 Task: Invite Team Member Softage.1@softage.net to Workspace Audio Editing Software. Invite Team Member Softage.2@softage.net to Workspace Audio Editing Software. Invite Team Member Softage.3@softage.net to Workspace Audio Editing Software. Invite Team Member Softage.4@softage.net to Workspace Audio Editing Software
Action: Mouse moved to (1029, 165)
Screenshot: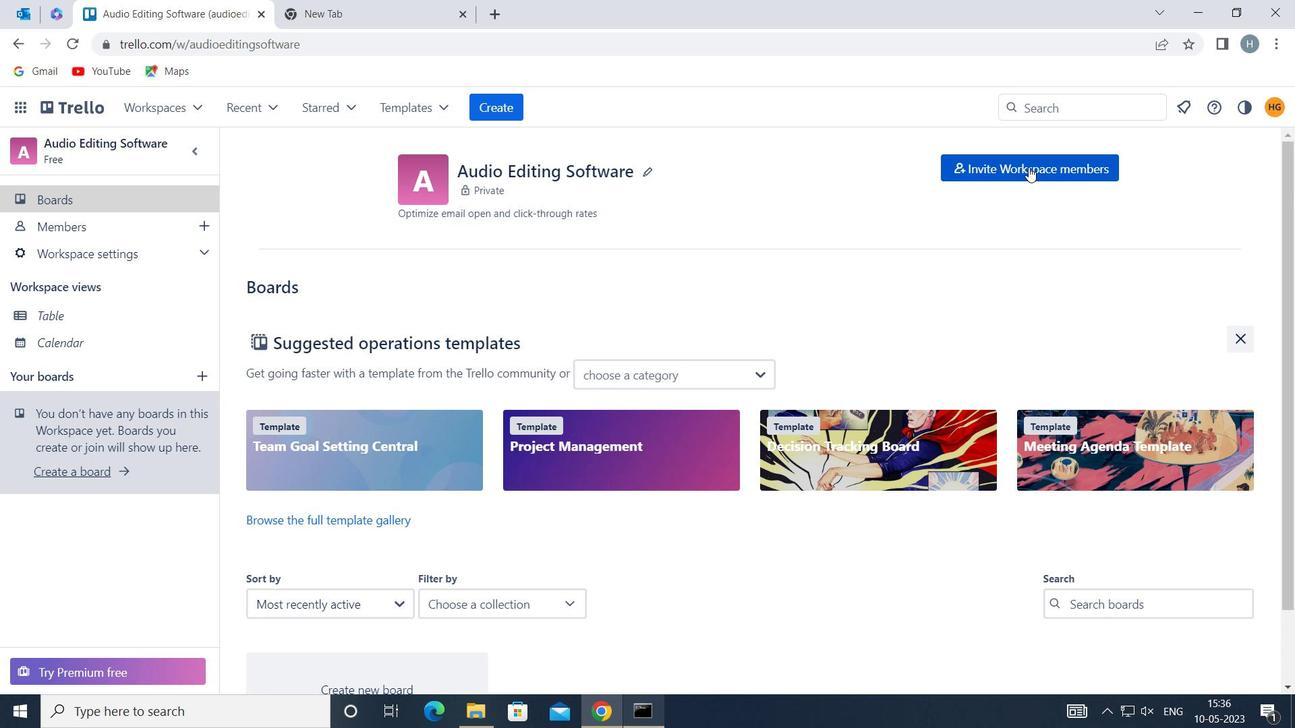 
Action: Mouse pressed left at (1029, 165)
Screenshot: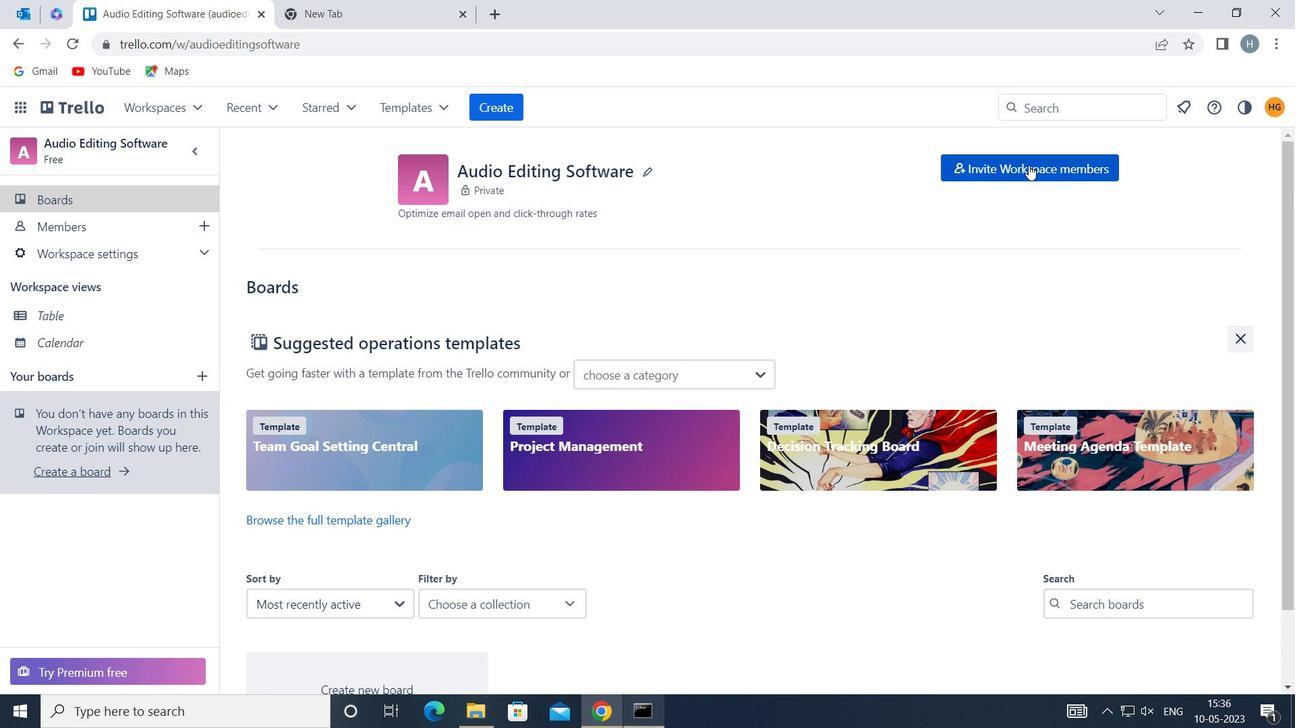 
Action: Mouse moved to (695, 384)
Screenshot: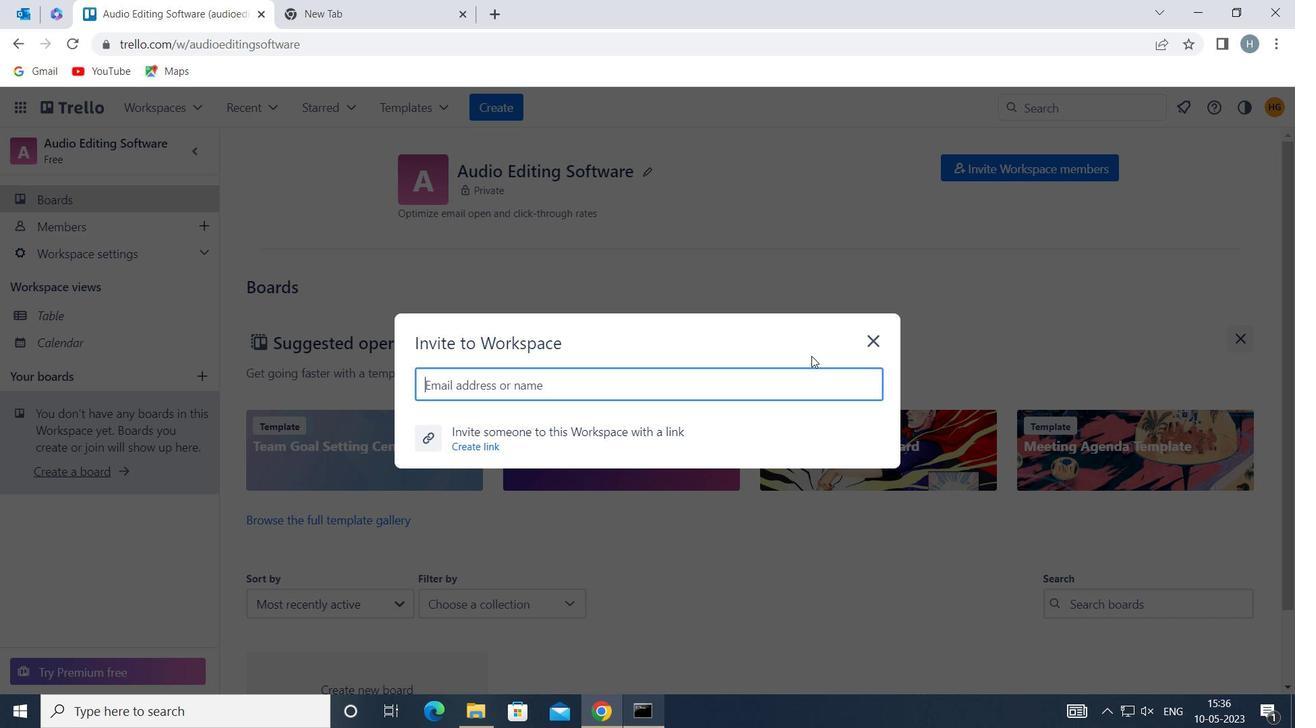 
Action: Mouse pressed left at (695, 384)
Screenshot: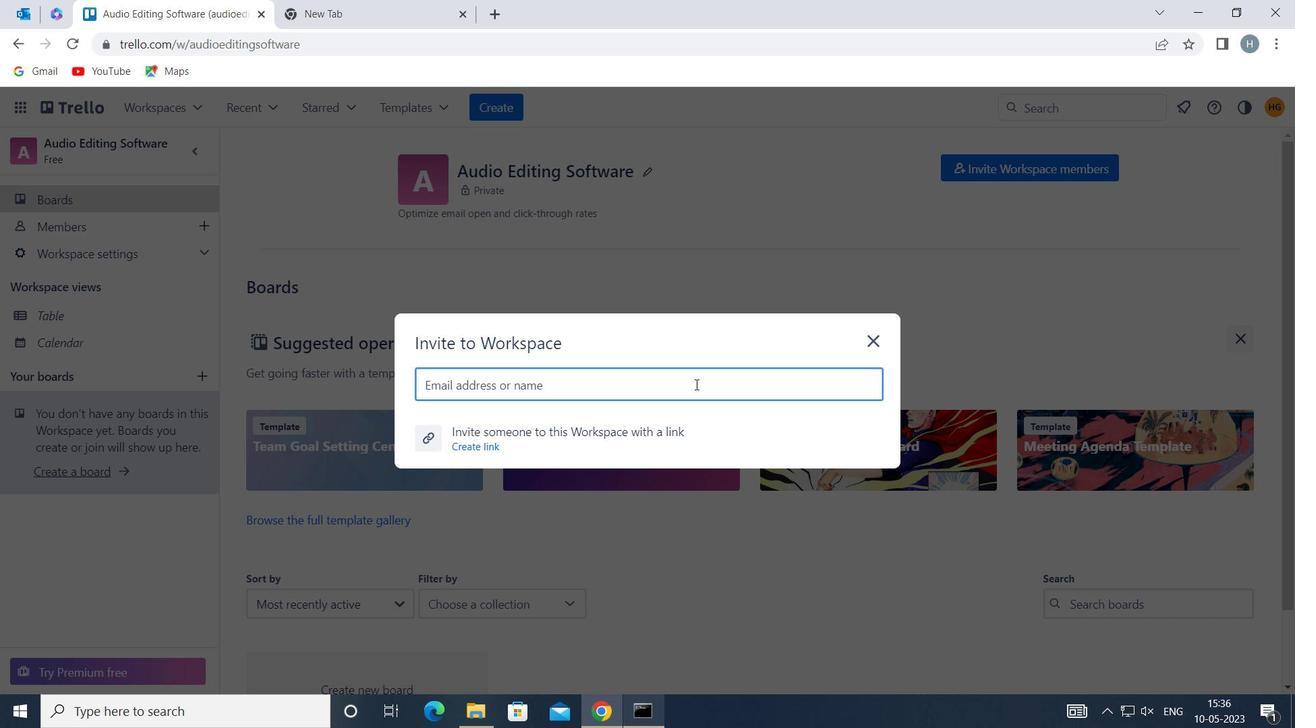 
Action: Mouse moved to (693, 379)
Screenshot: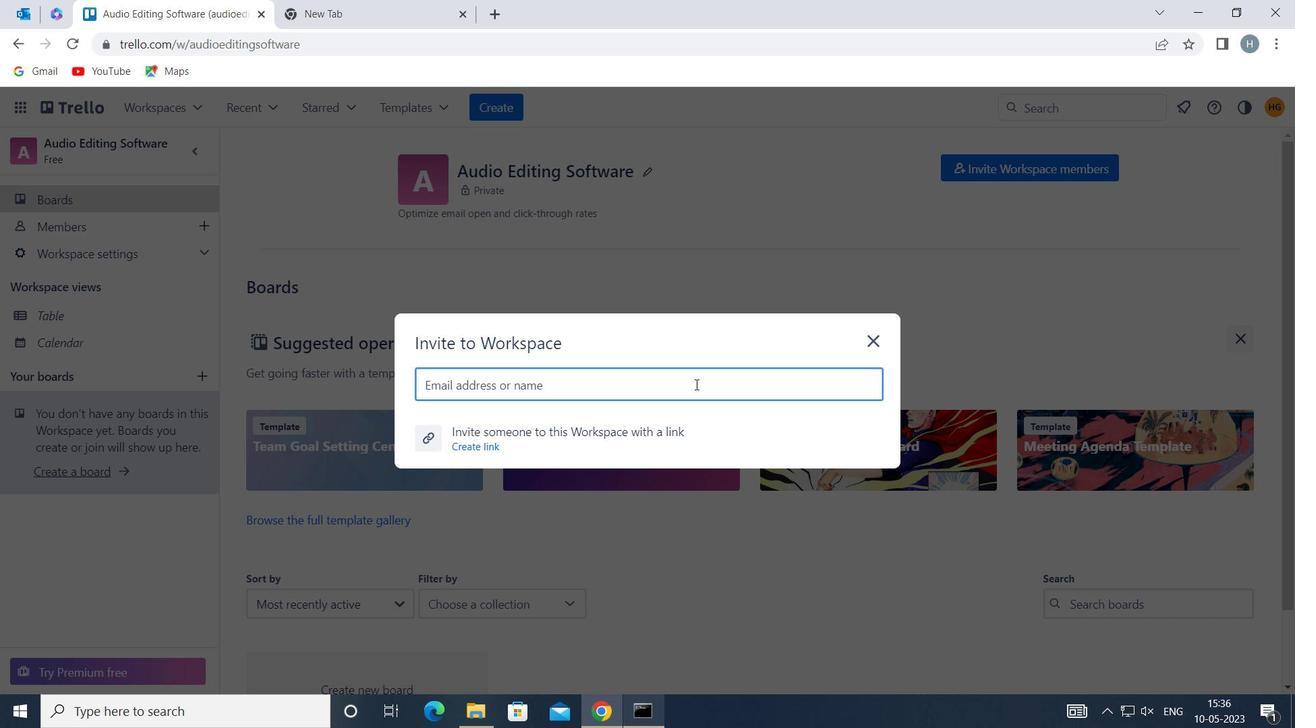 
Action: Key pressed softage.1<Key.shift>@SOFTAGE.NET
Screenshot: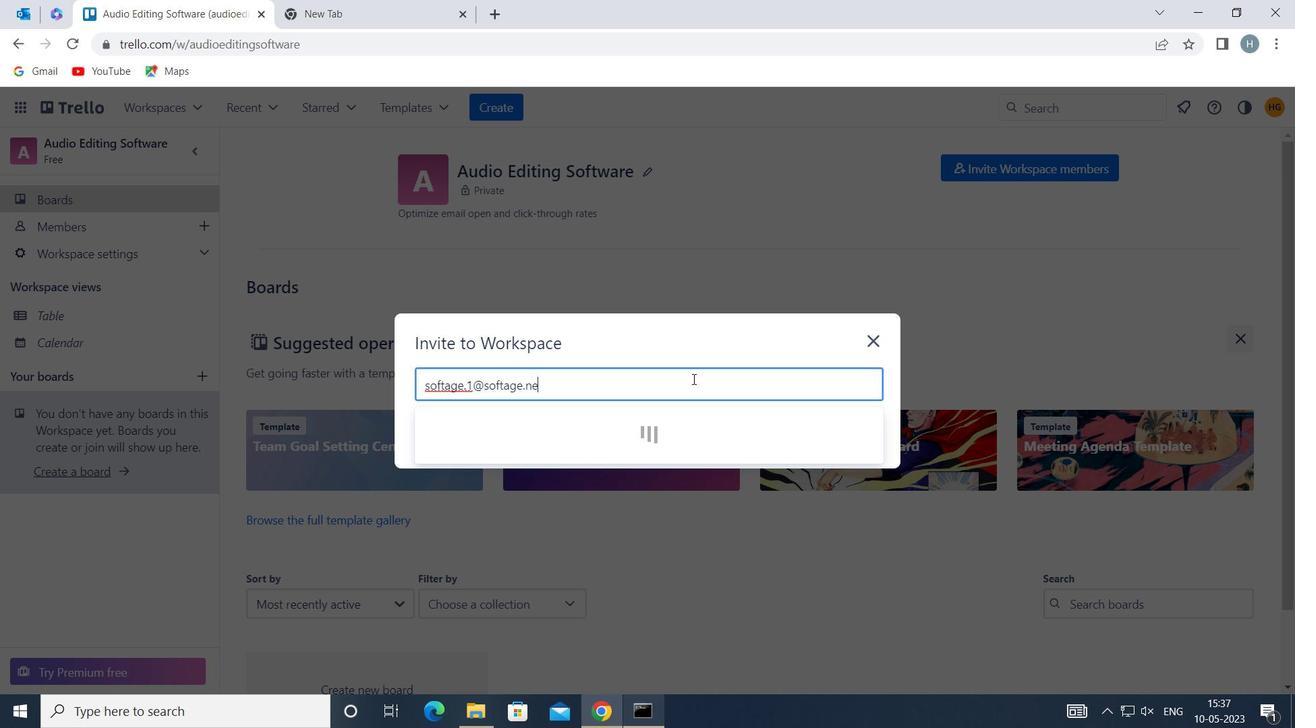 
Action: Mouse moved to (622, 431)
Screenshot: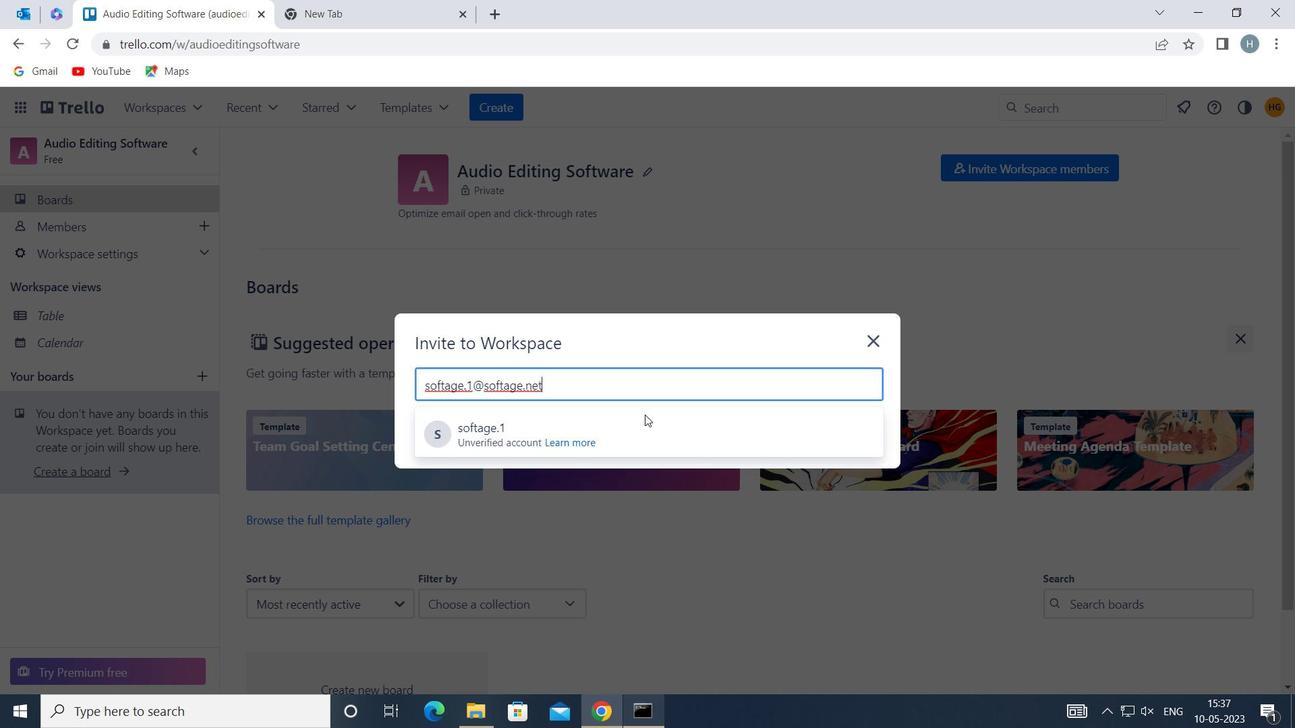 
Action: Mouse pressed left at (622, 431)
Screenshot: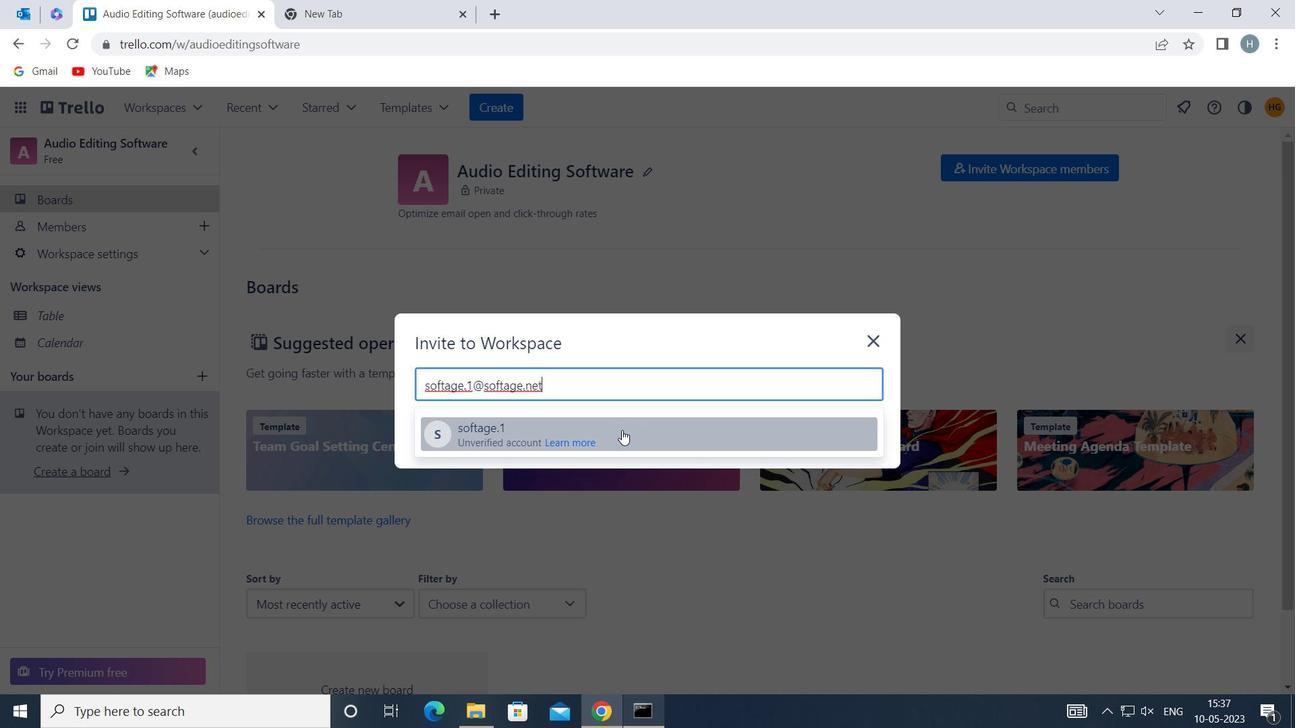 
Action: Mouse moved to (601, 344)
Screenshot: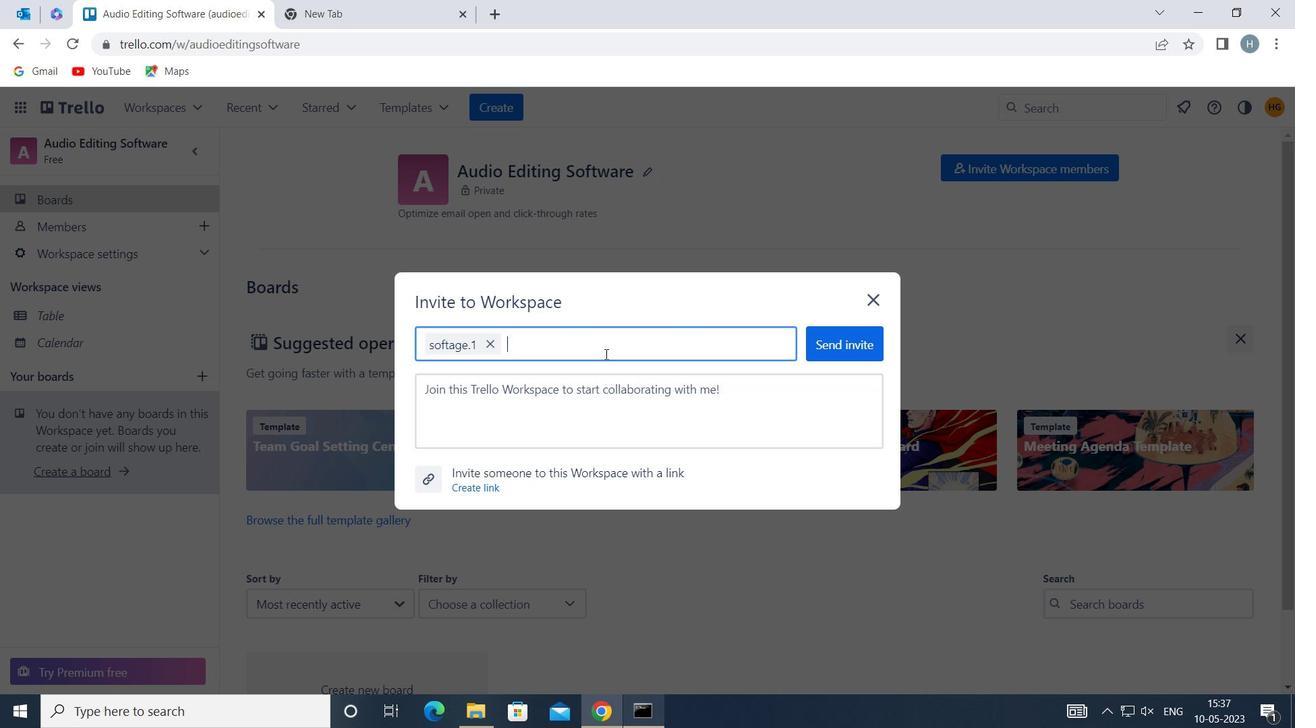 
Action: Key pressed SOFTAGE.2<Key.shift>@SOFTAGE.NET
Screenshot: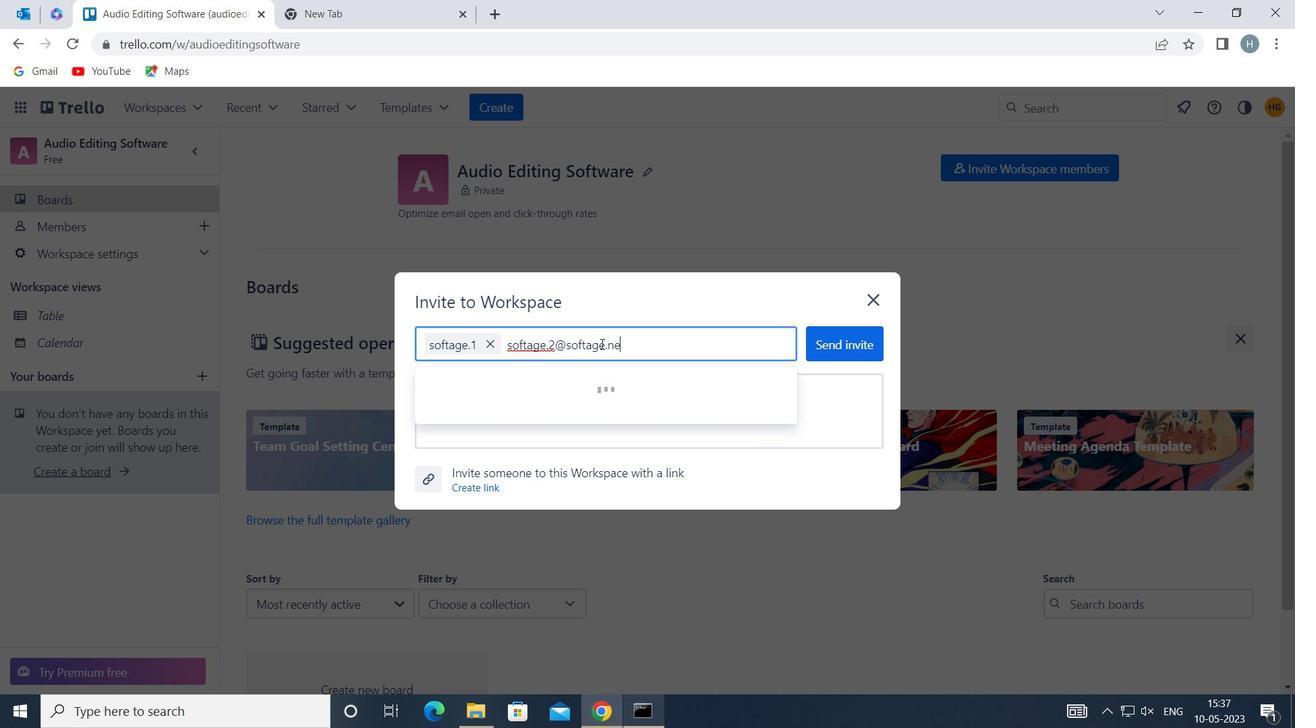 
Action: Mouse moved to (571, 392)
Screenshot: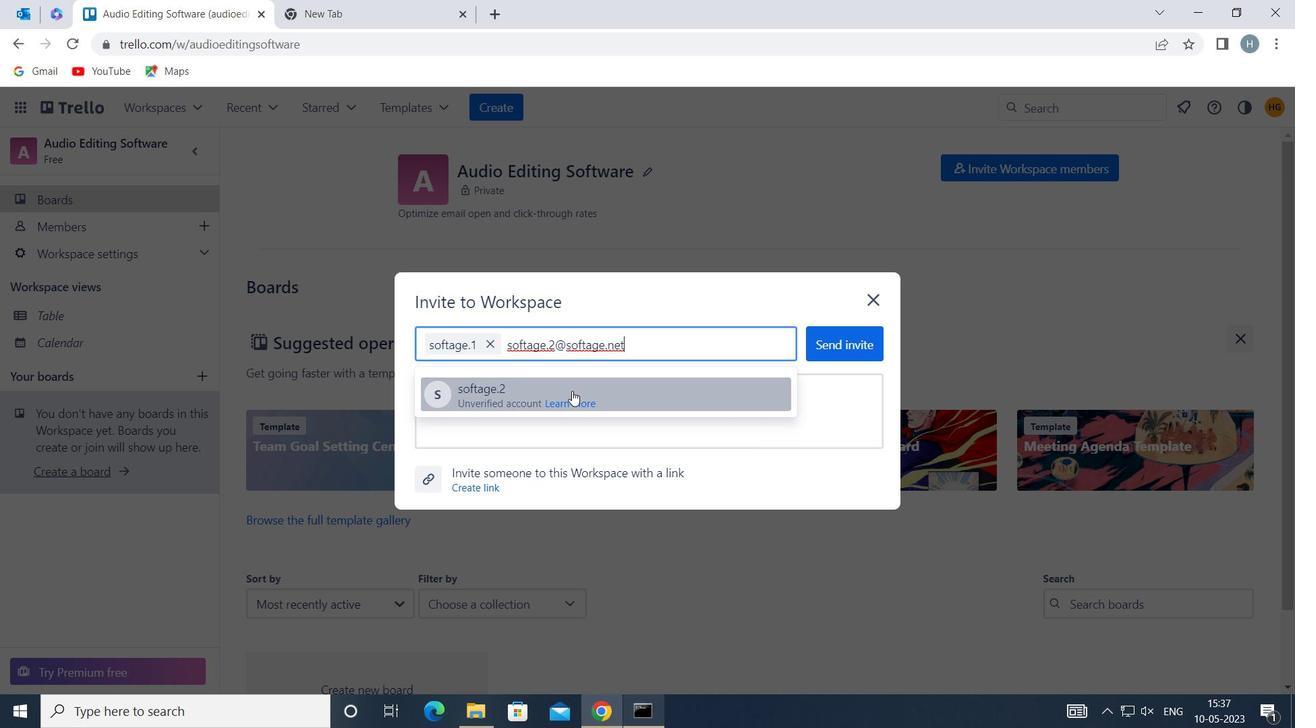 
Action: Mouse pressed left at (571, 392)
Screenshot: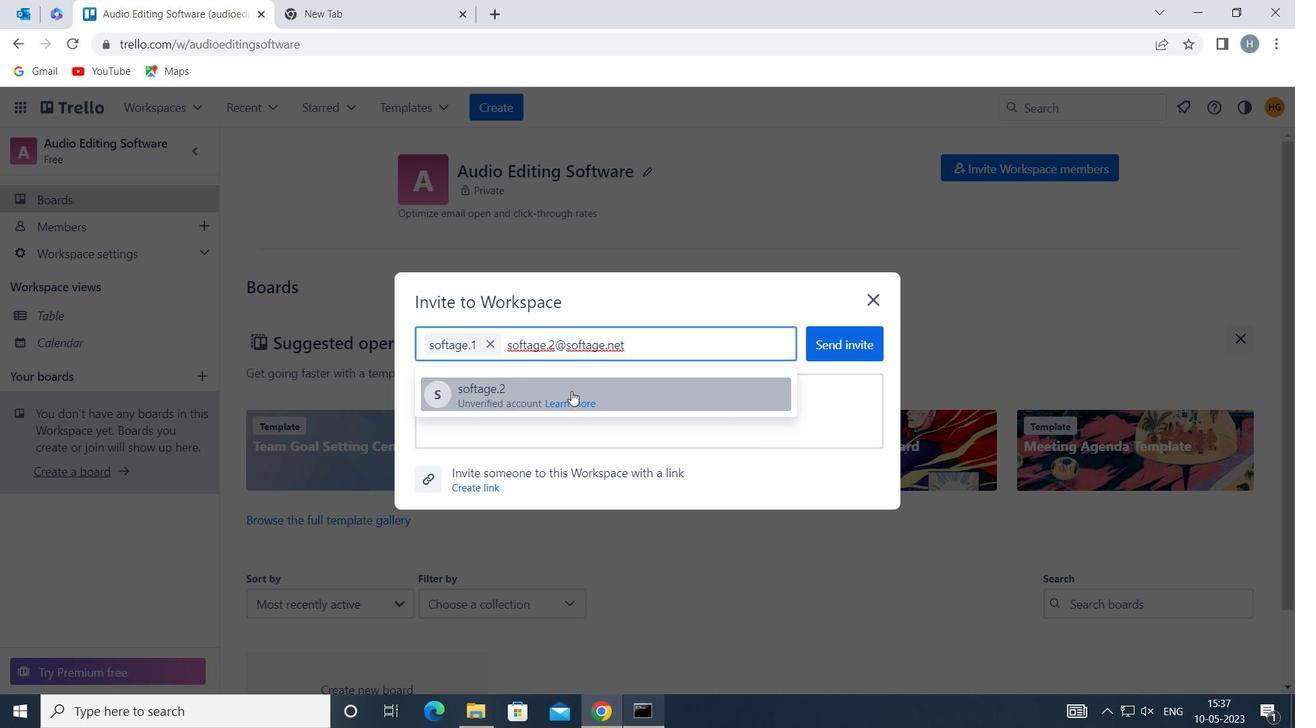 
Action: Mouse moved to (632, 342)
Screenshot: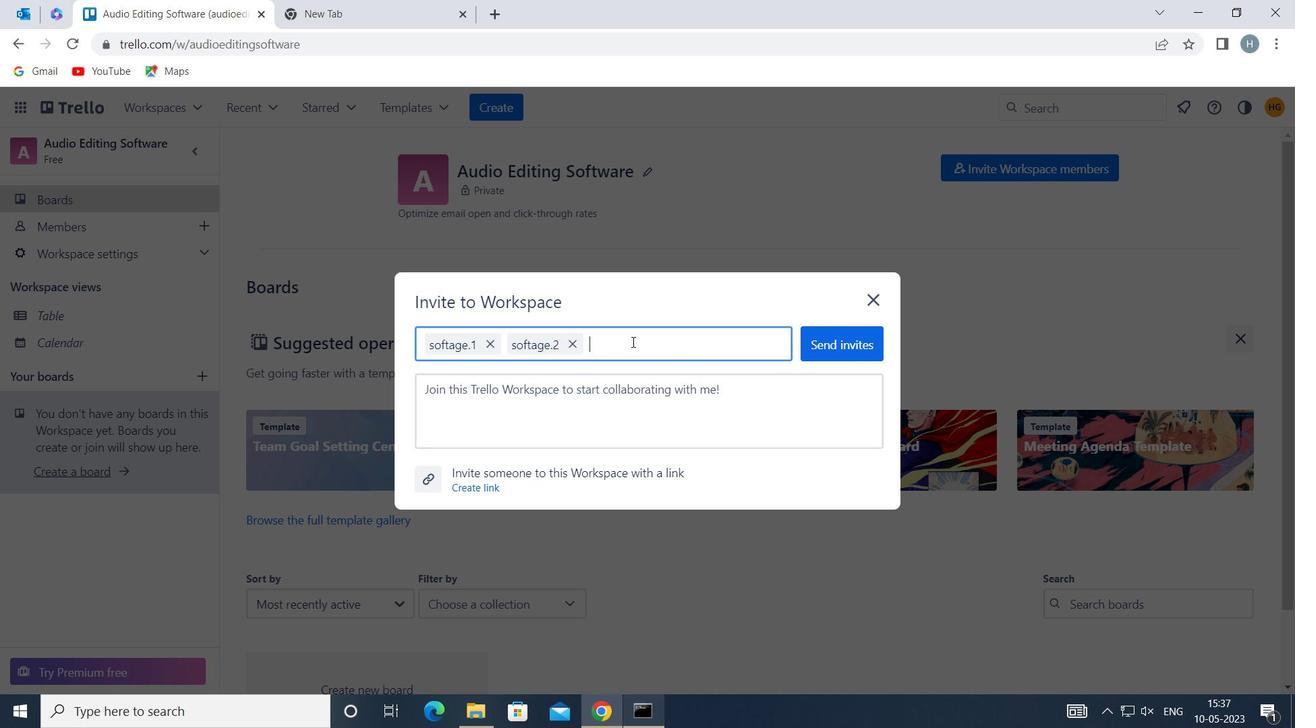 
Action: Key pressed SOFTAGE.3<Key.shift>@SOFTAGE.NET
Screenshot: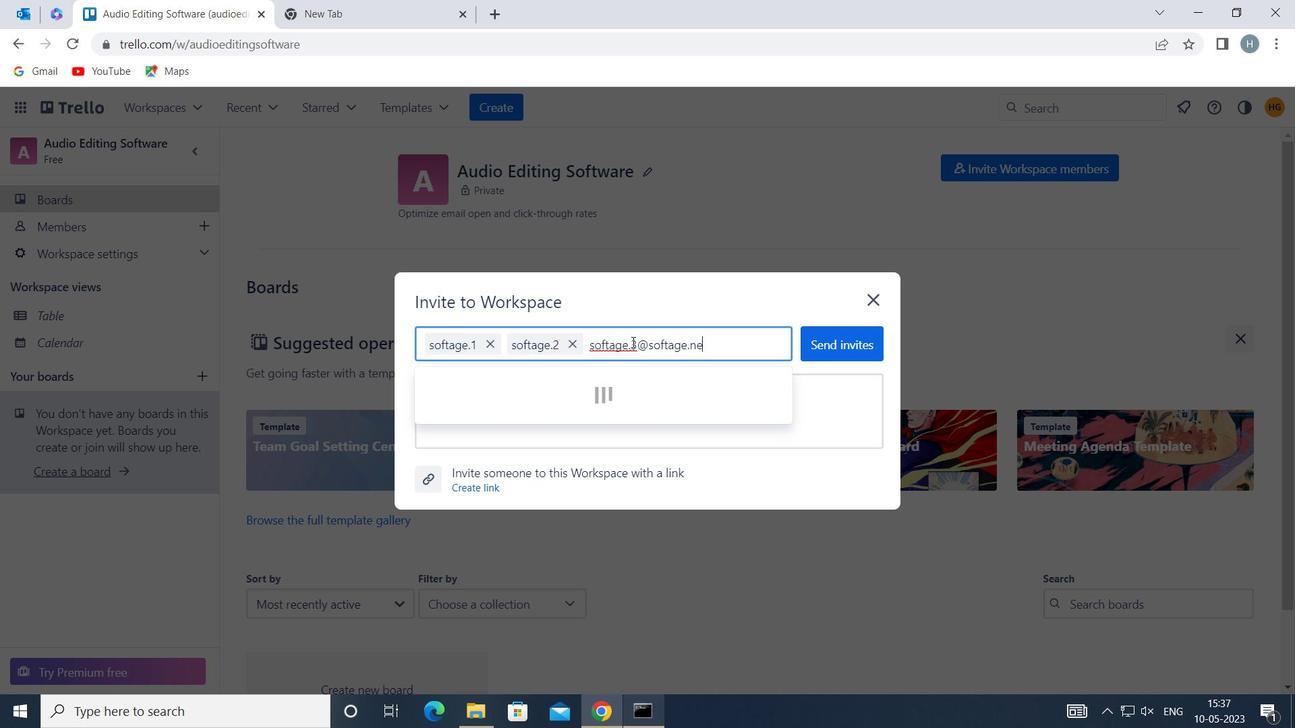 
Action: Mouse moved to (630, 383)
Screenshot: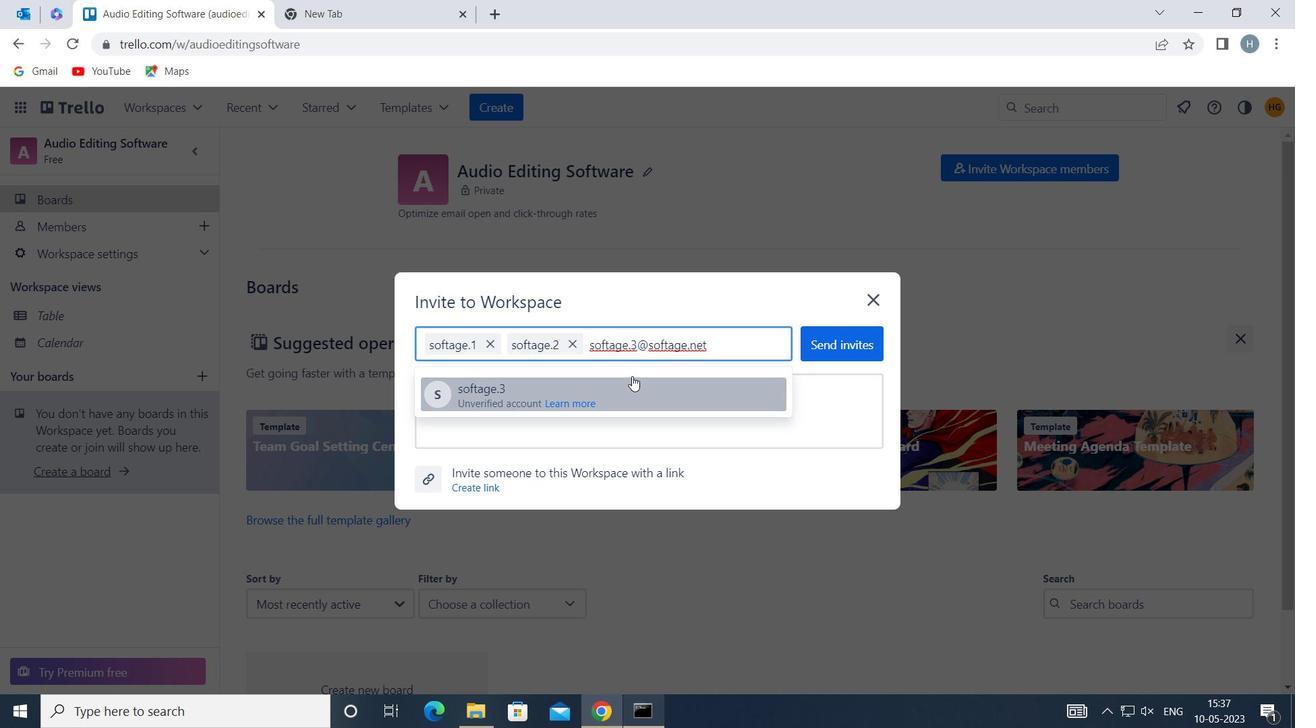 
Action: Mouse pressed left at (630, 383)
Screenshot: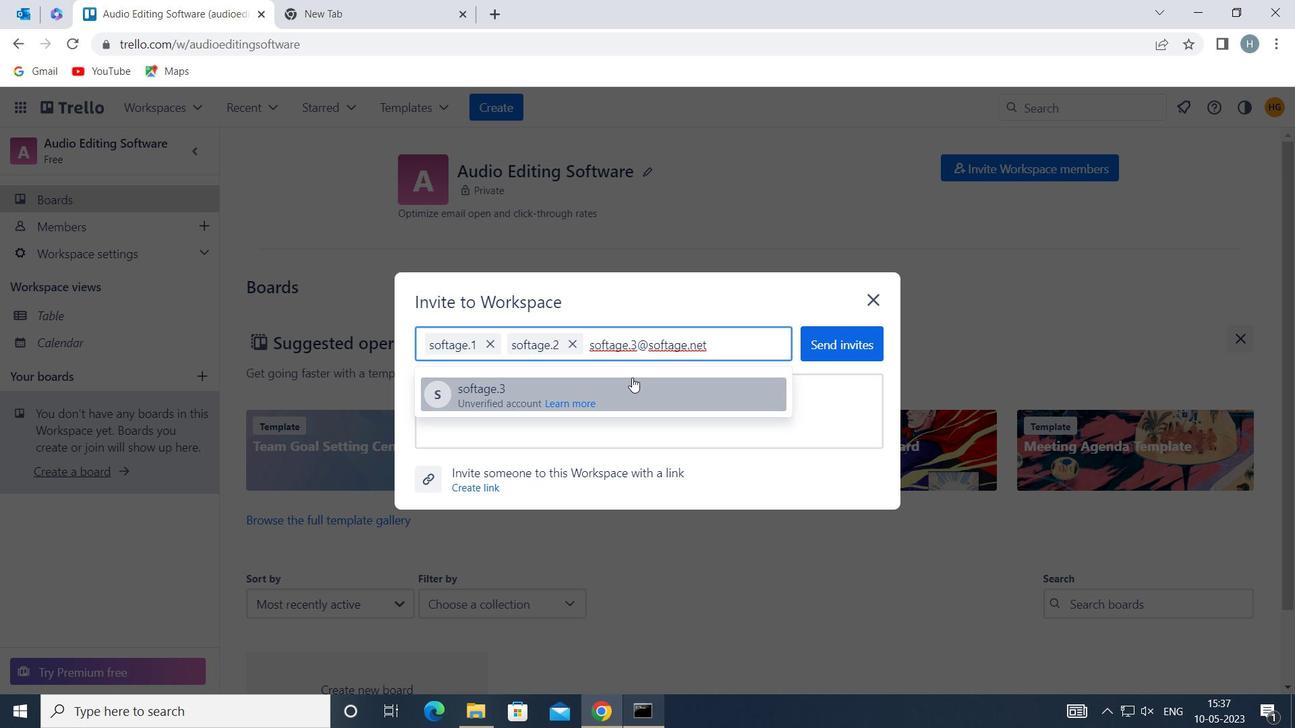 
Action: Mouse moved to (668, 354)
Screenshot: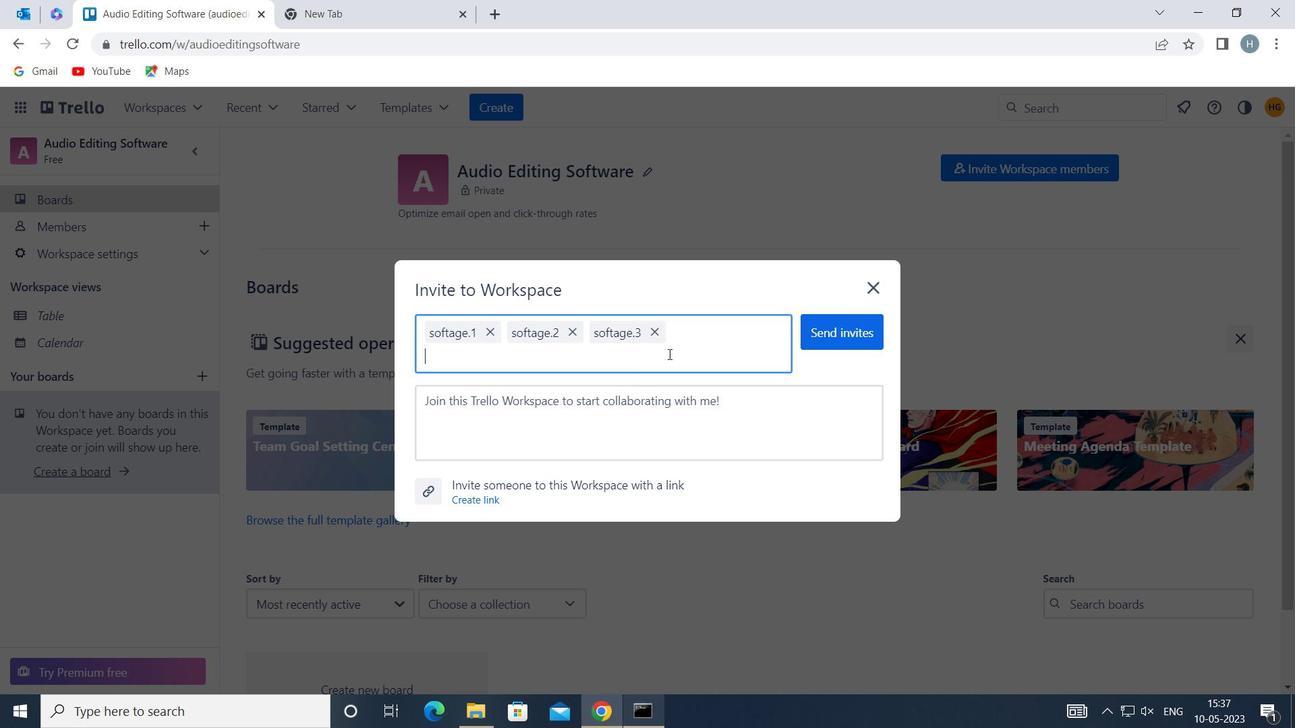 
Action: Key pressed SOFTAGE.4<Key.shift>@SOFTAGE.NET
Screenshot: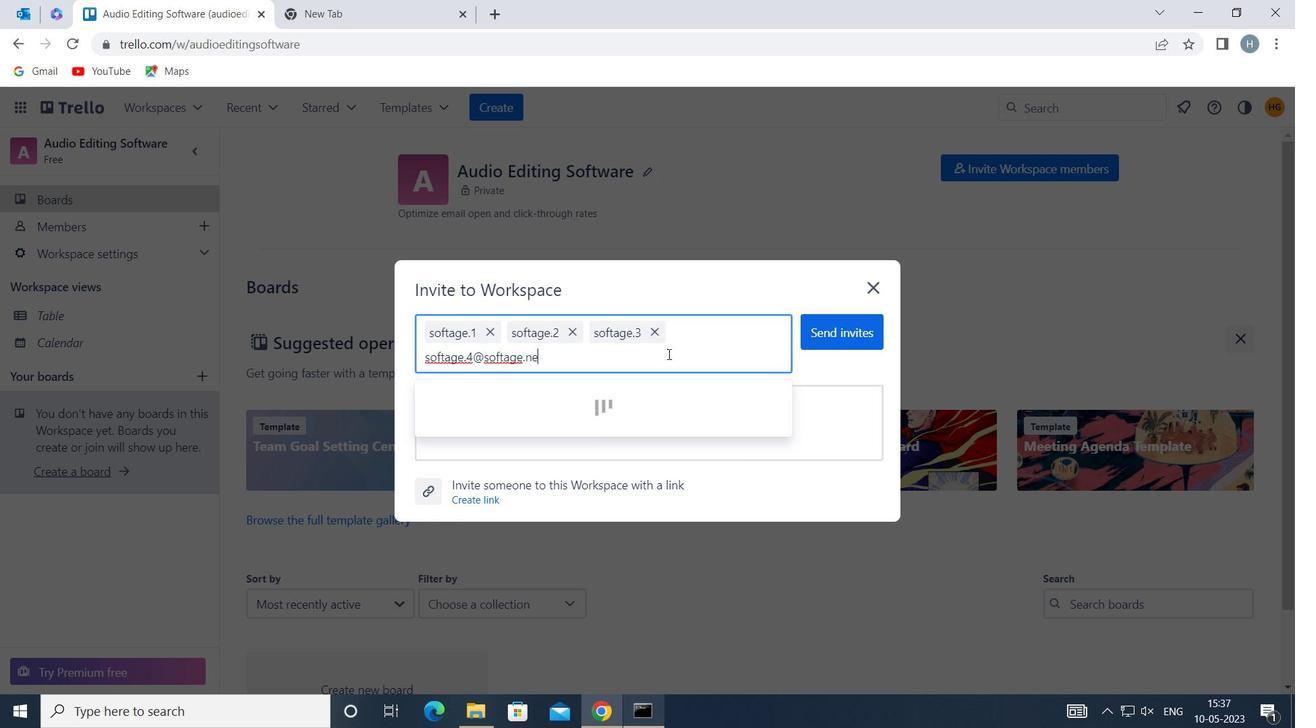 
Action: Mouse moved to (600, 396)
Screenshot: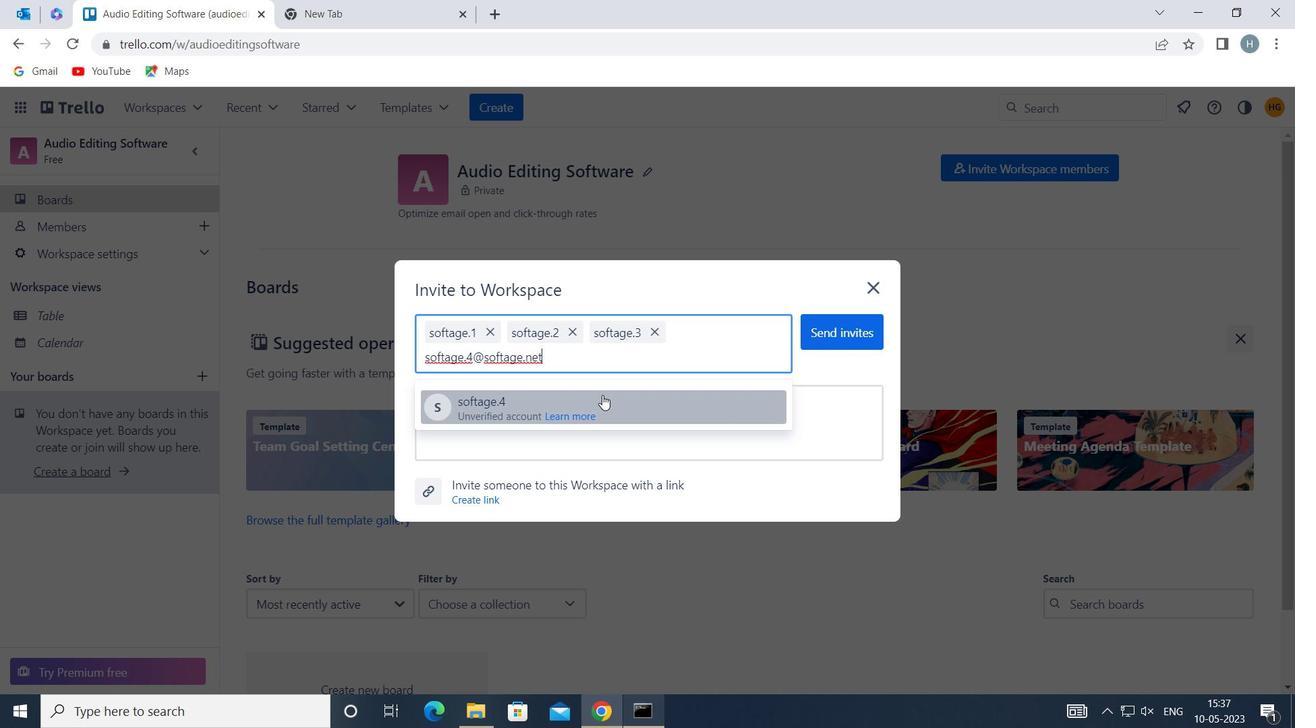 
Action: Mouse pressed left at (600, 396)
Screenshot: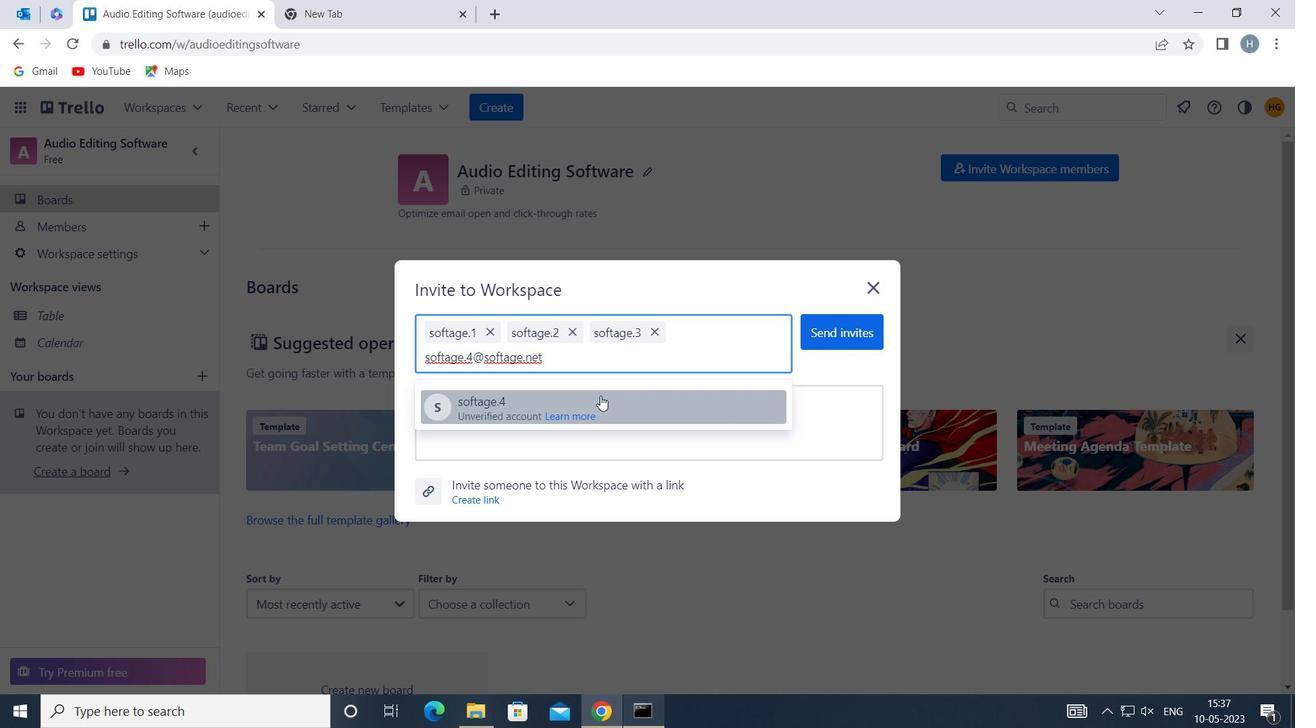 
Action: Mouse moved to (839, 332)
Screenshot: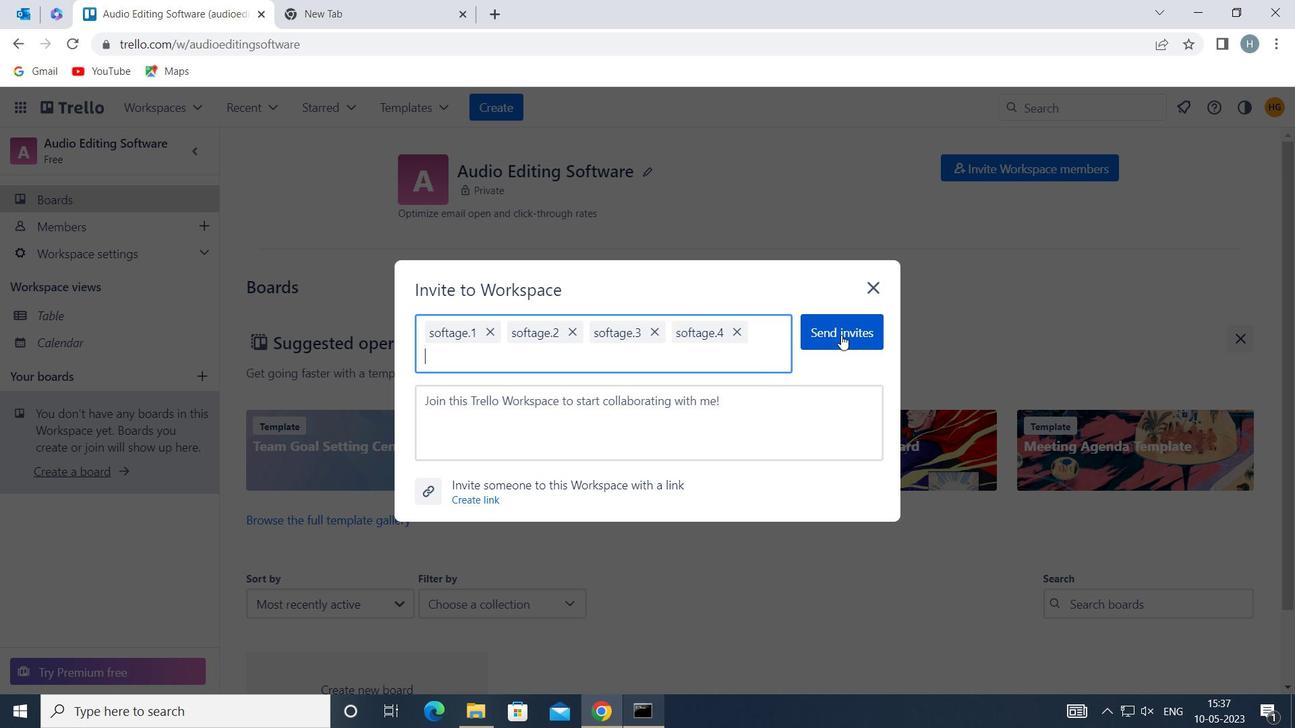 
Action: Mouse pressed left at (839, 332)
Screenshot: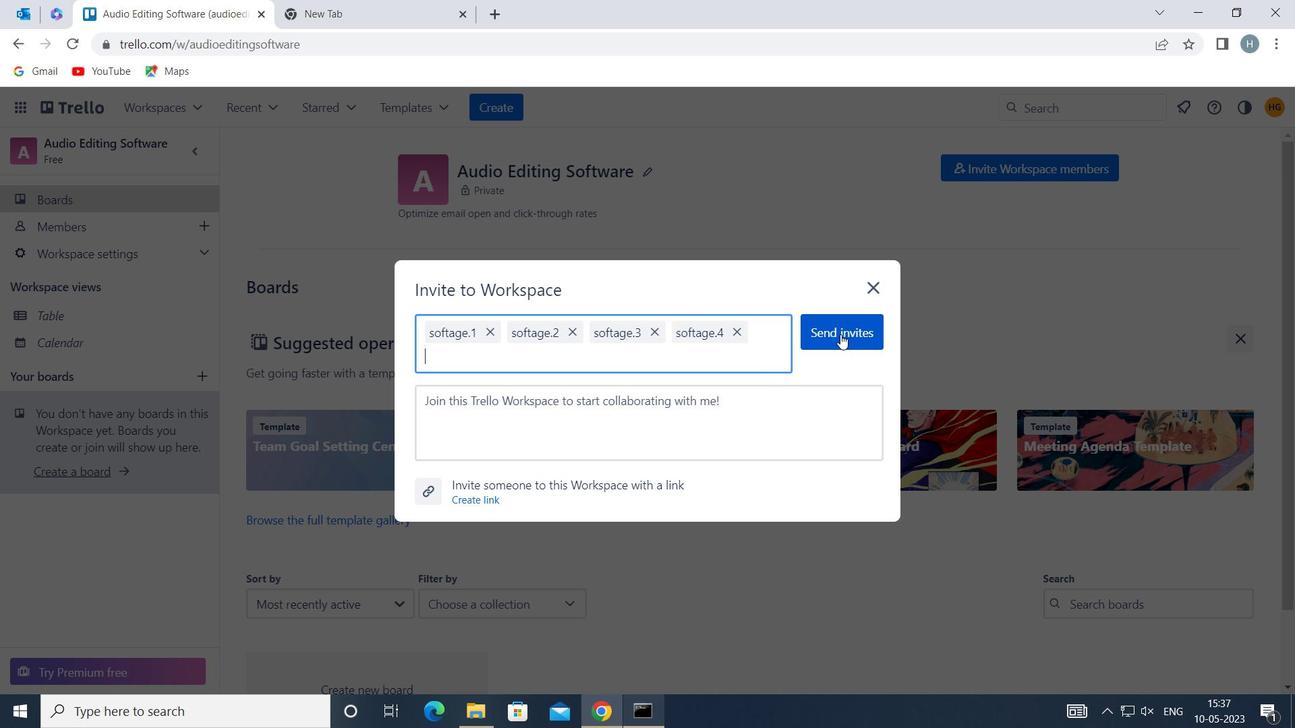 
Action: Mouse moved to (748, 257)
Screenshot: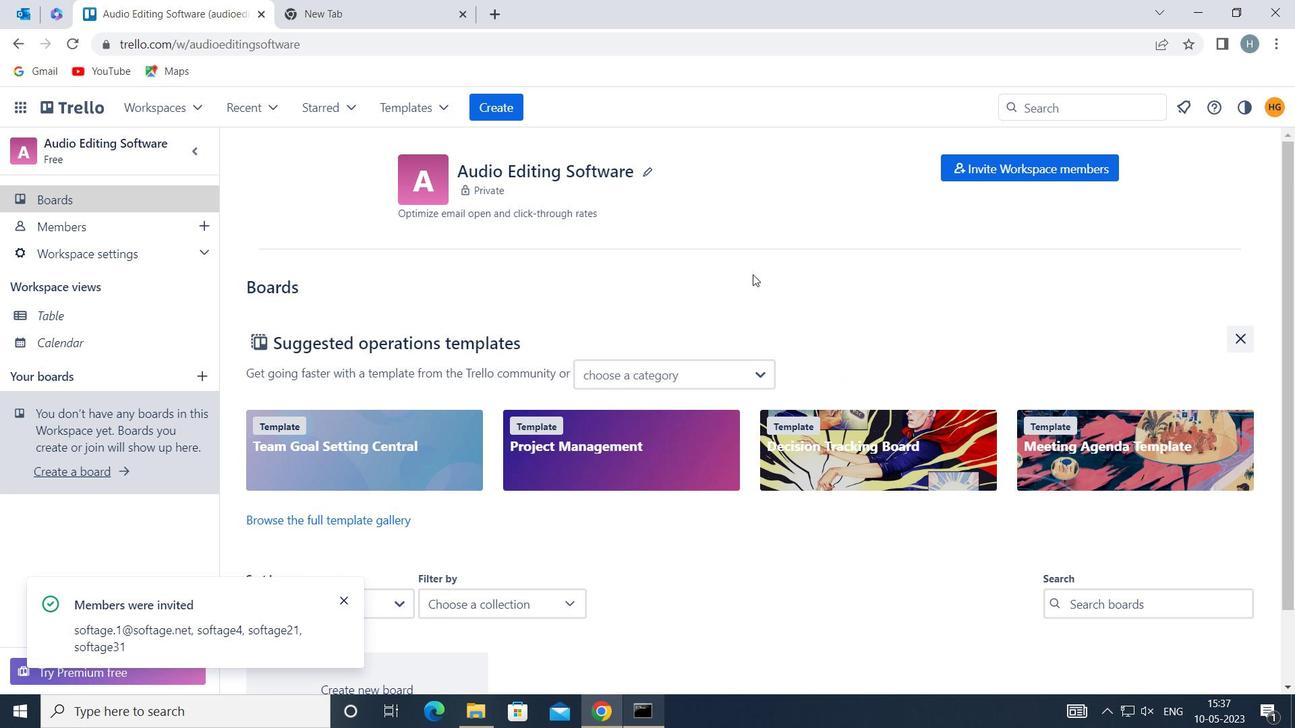 
